 Task: Create in the project VentureTech in Backlog an issue 'Develop a new tool for automated testing of voice assistants', assign it to team member softage.2@softage.net and change the status to IN PROGRESS.
Action: Mouse moved to (225, 307)
Screenshot: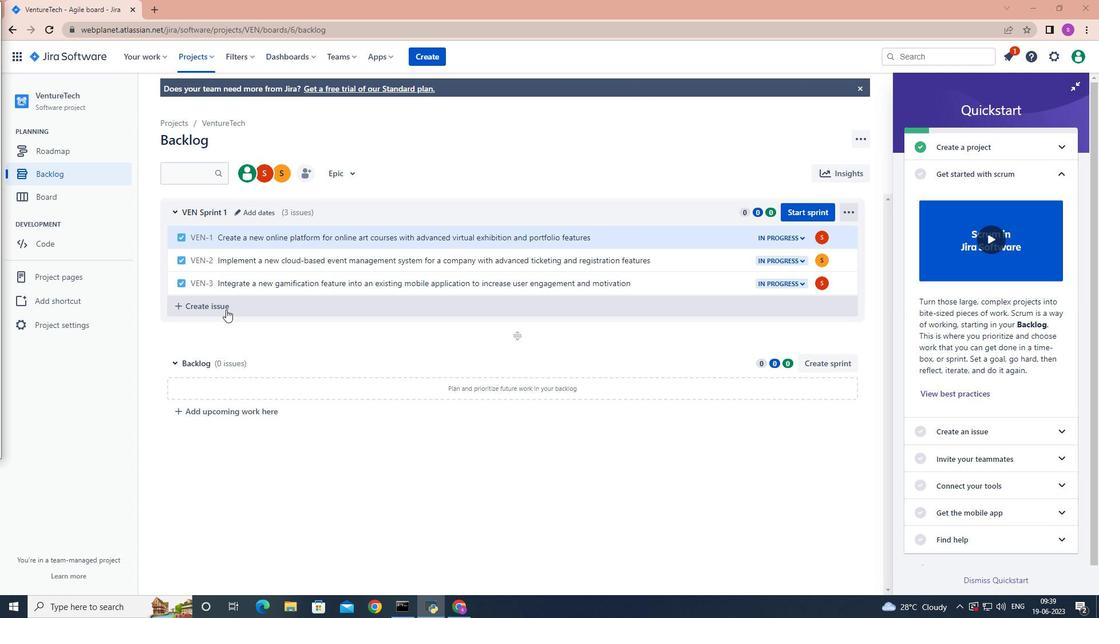 
Action: Mouse pressed left at (225, 307)
Screenshot: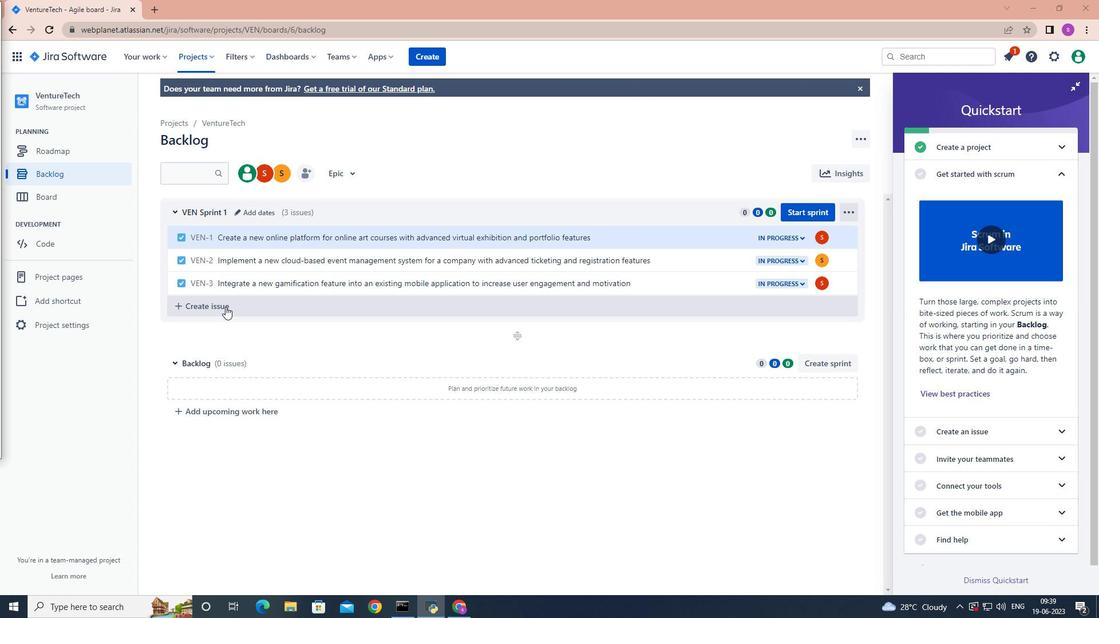 
Action: Mouse moved to (225, 307)
Screenshot: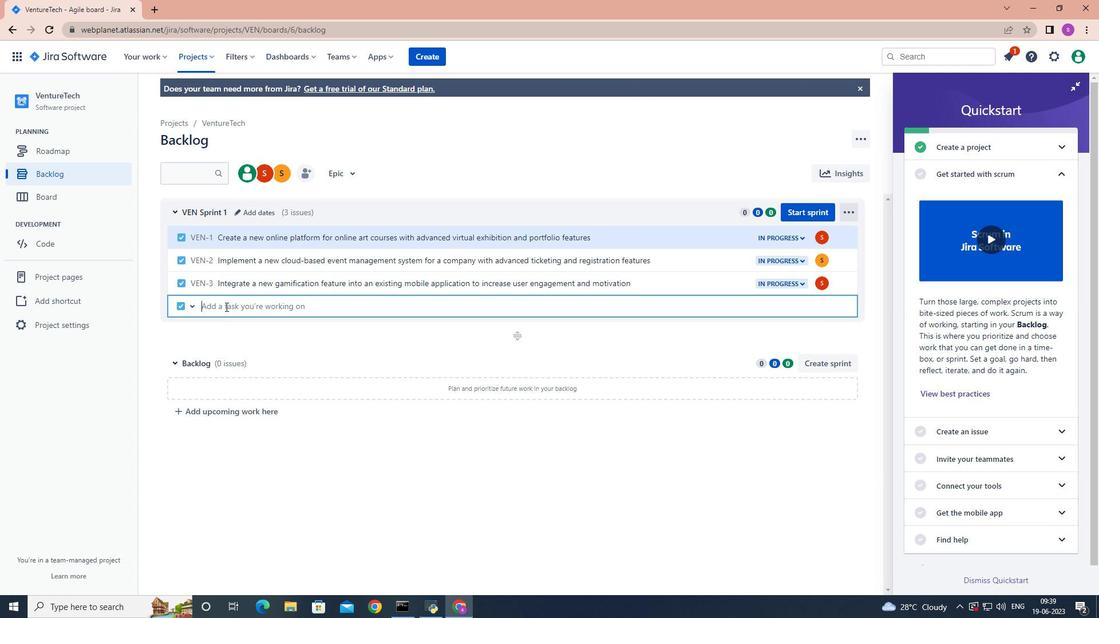 
Action: Key pressed <Key.shift>Develop<Key.space>a<Key.space>new<Key.space>tool<Key.space>for<Key.space>automated<Key.space>testing<Key.space>of<Key.space>voice<Key.space>assistam<Key.backspace>nts<Key.enter>
Screenshot: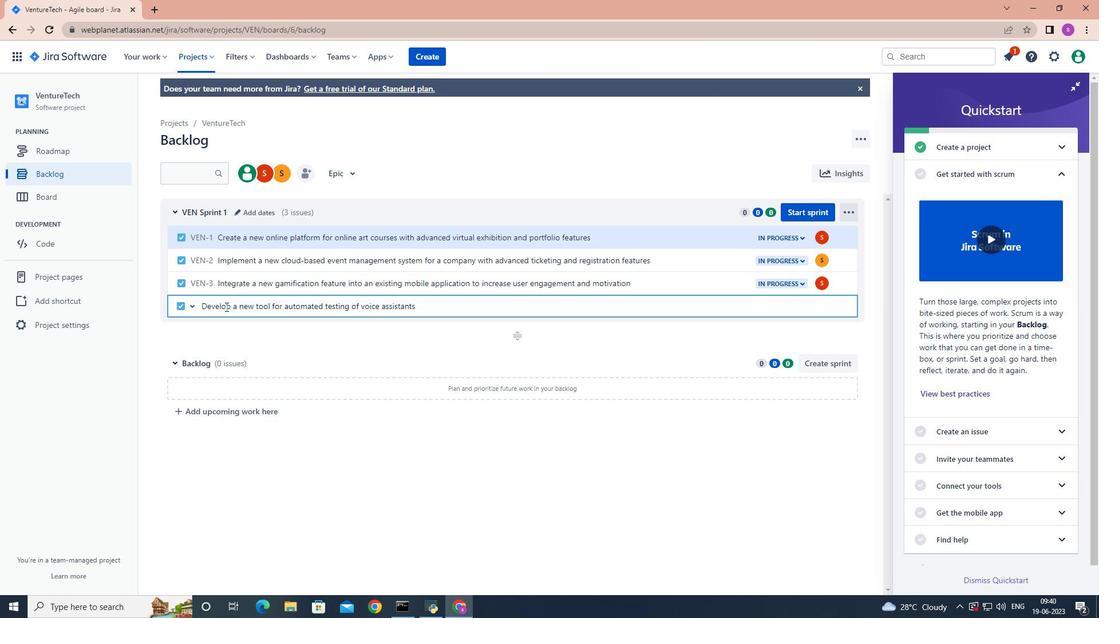 
Action: Mouse moved to (822, 305)
Screenshot: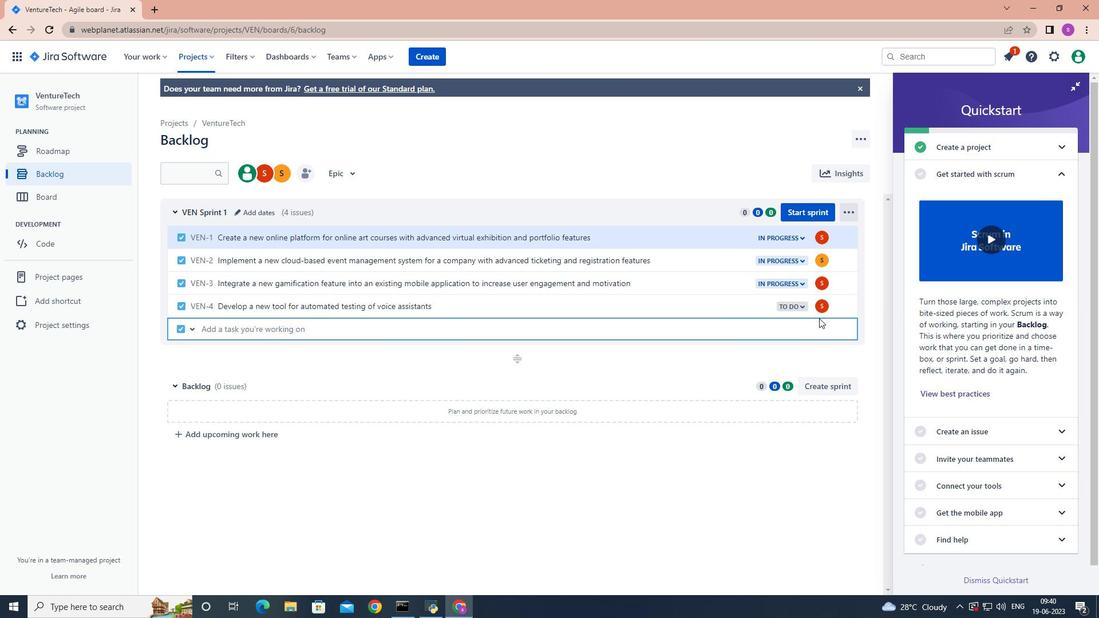 
Action: Mouse pressed left at (822, 305)
Screenshot: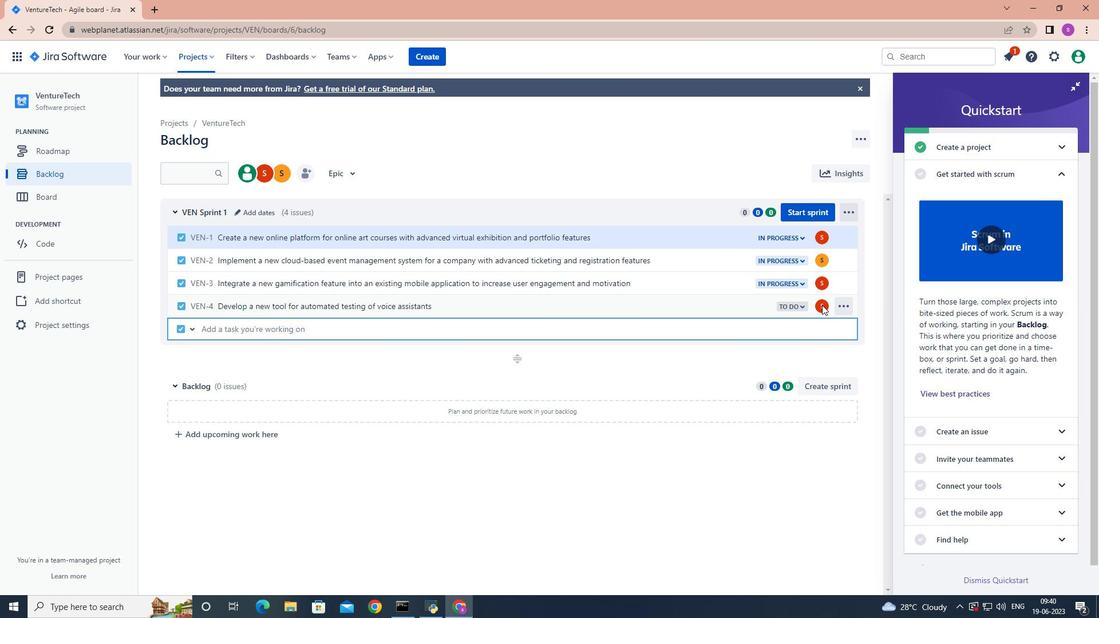 
Action: Mouse moved to (823, 305)
Screenshot: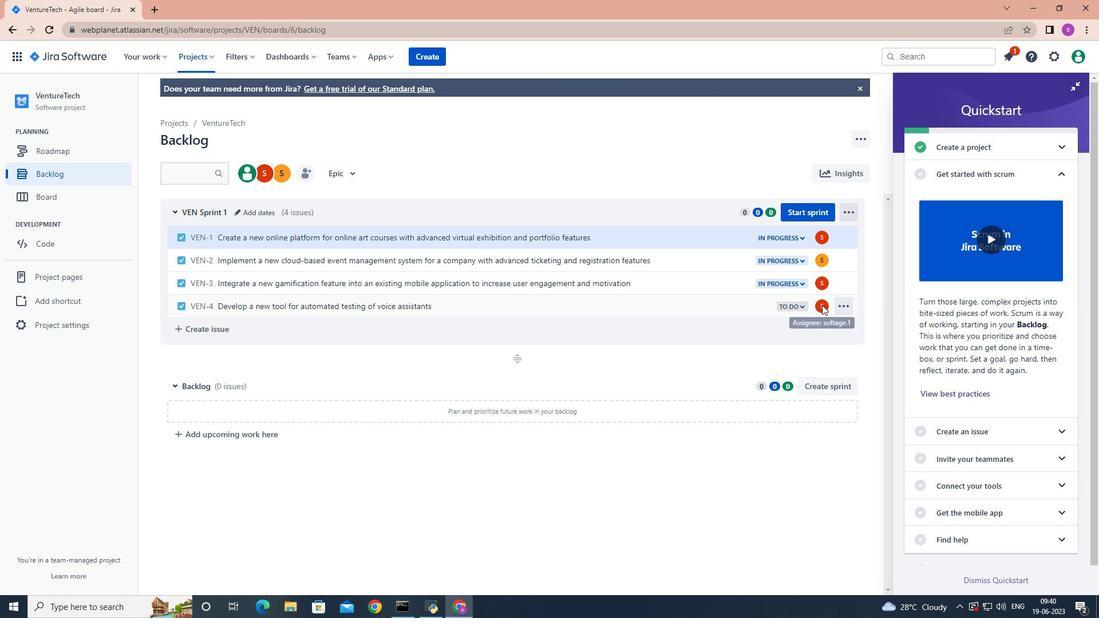 
Action: Mouse pressed left at (823, 305)
Screenshot: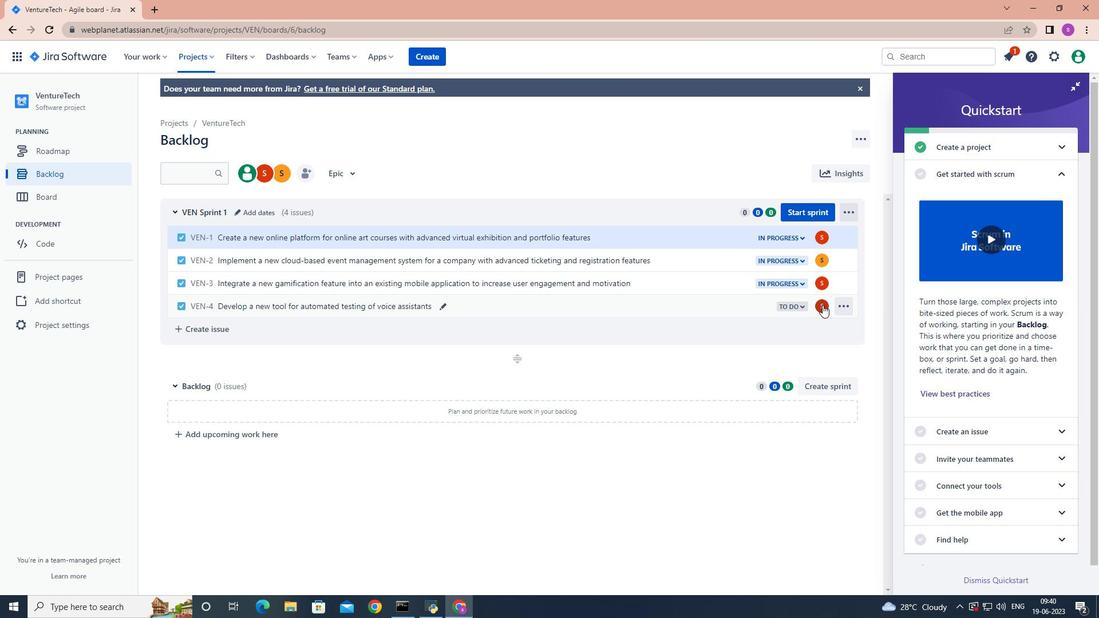 
Action: Mouse moved to (823, 305)
Screenshot: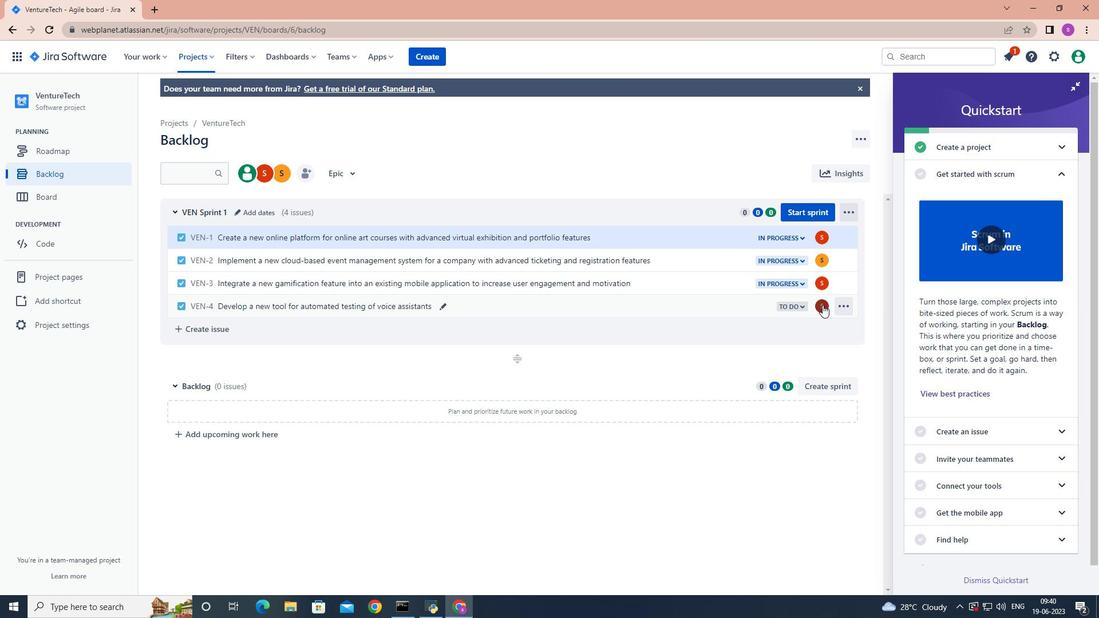 
Action: Key pressed softage.2
Screenshot: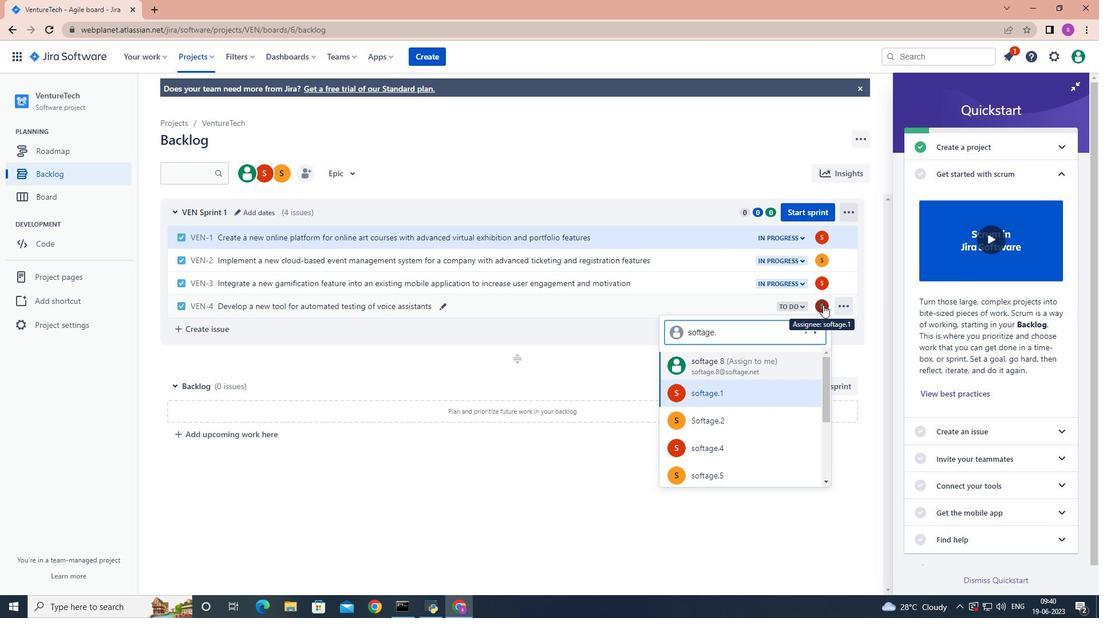 
Action: Mouse moved to (741, 380)
Screenshot: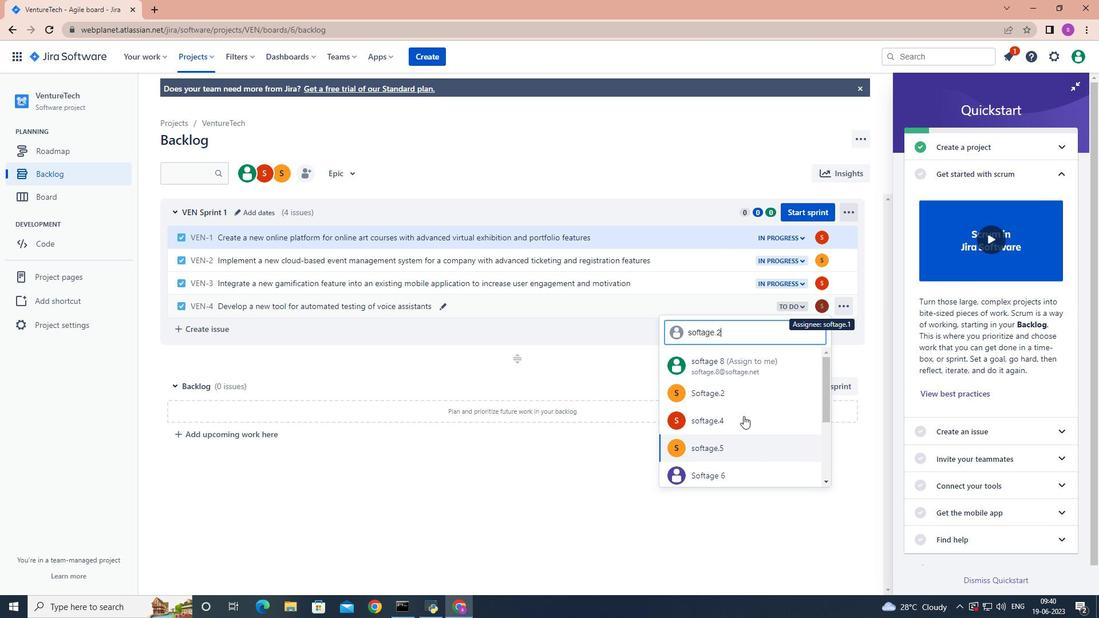 
Action: Mouse pressed left at (741, 380)
Screenshot: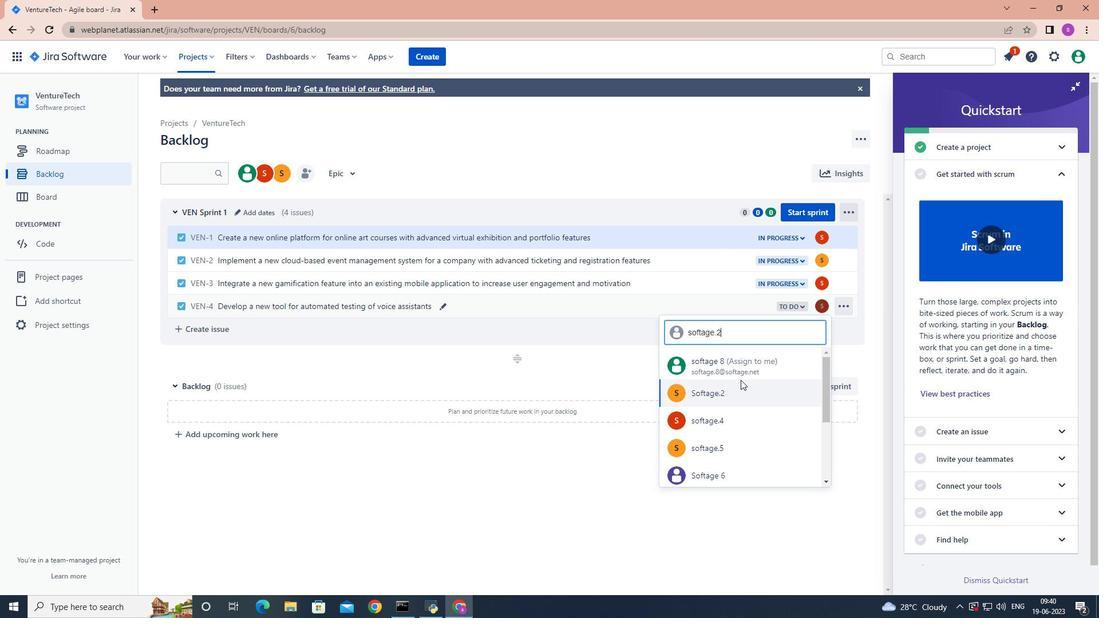 
Action: Mouse moved to (820, 306)
Screenshot: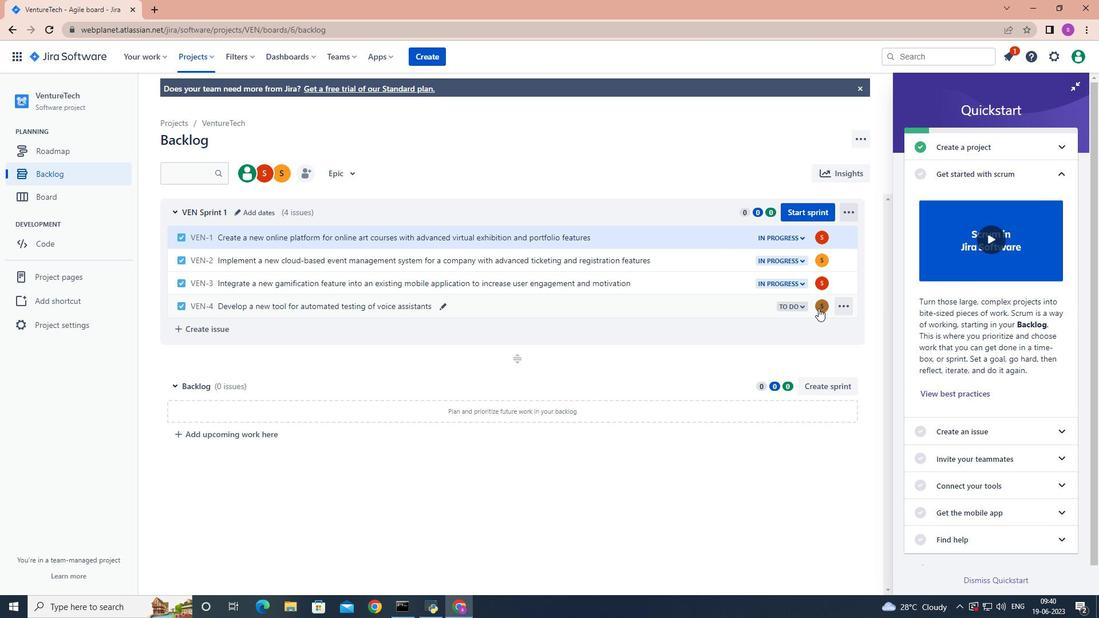 
Action: Mouse pressed left at (820, 306)
Screenshot: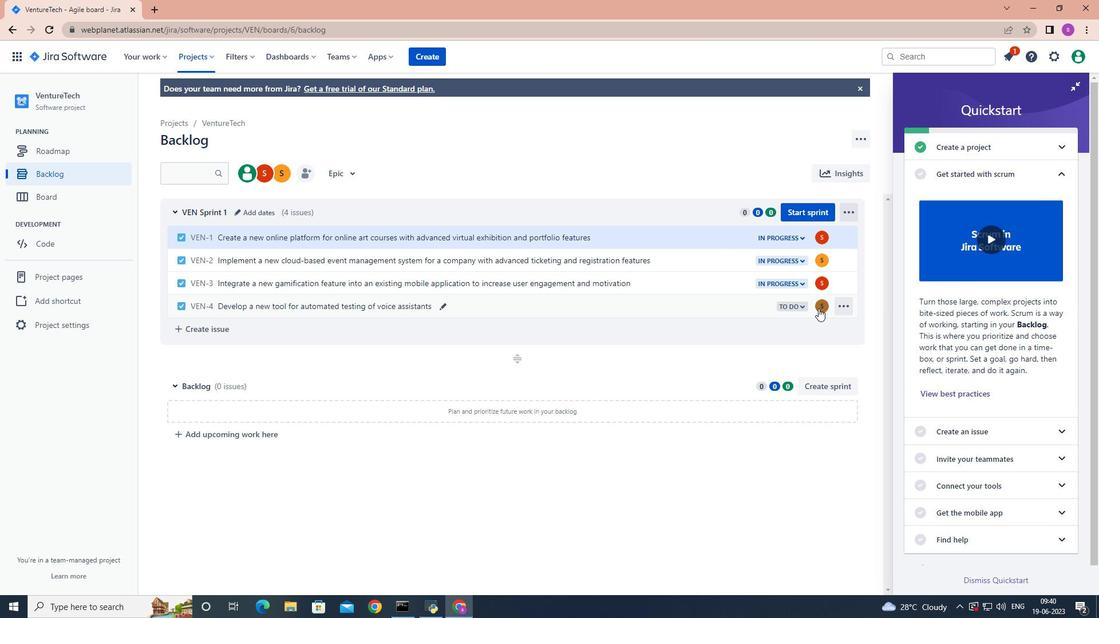 
Action: Mouse moved to (801, 307)
Screenshot: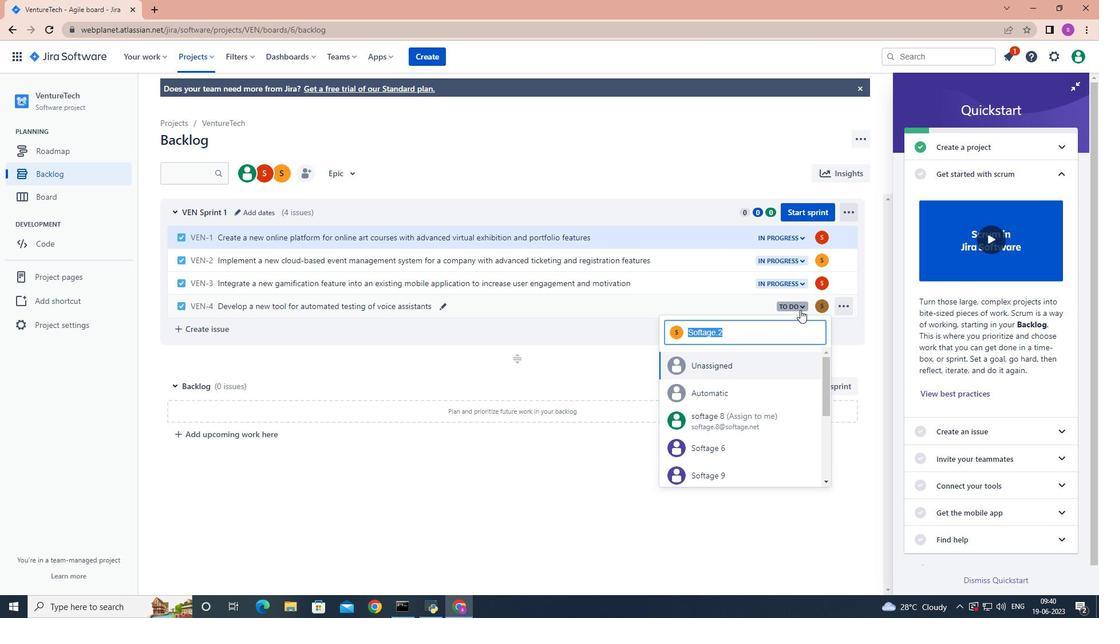 
Action: Mouse pressed left at (801, 307)
Screenshot: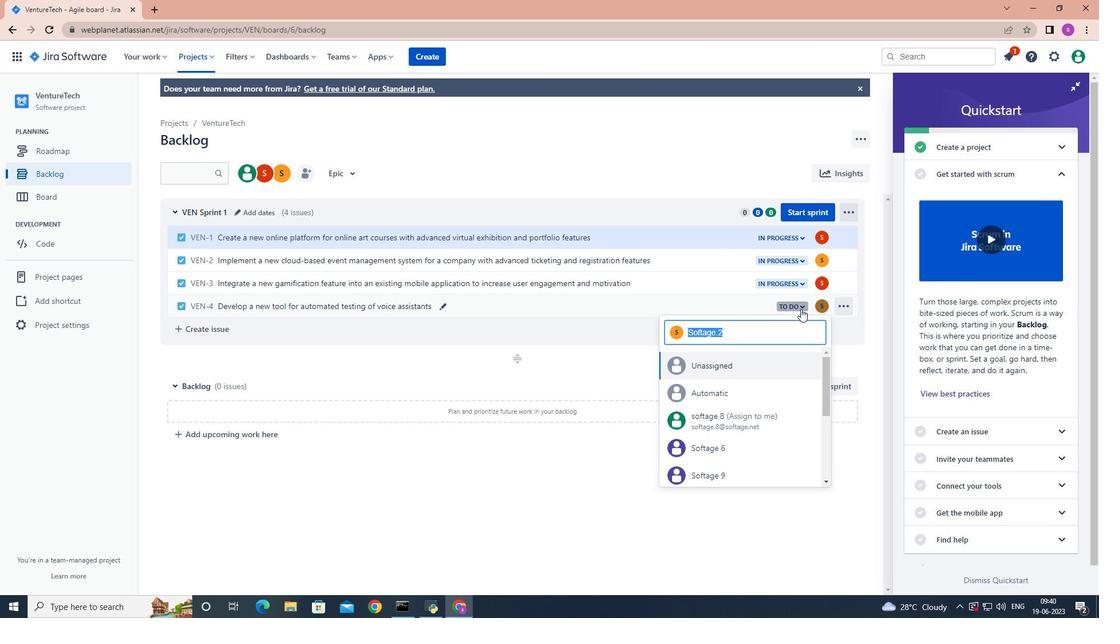 
Action: Mouse moved to (801, 323)
Screenshot: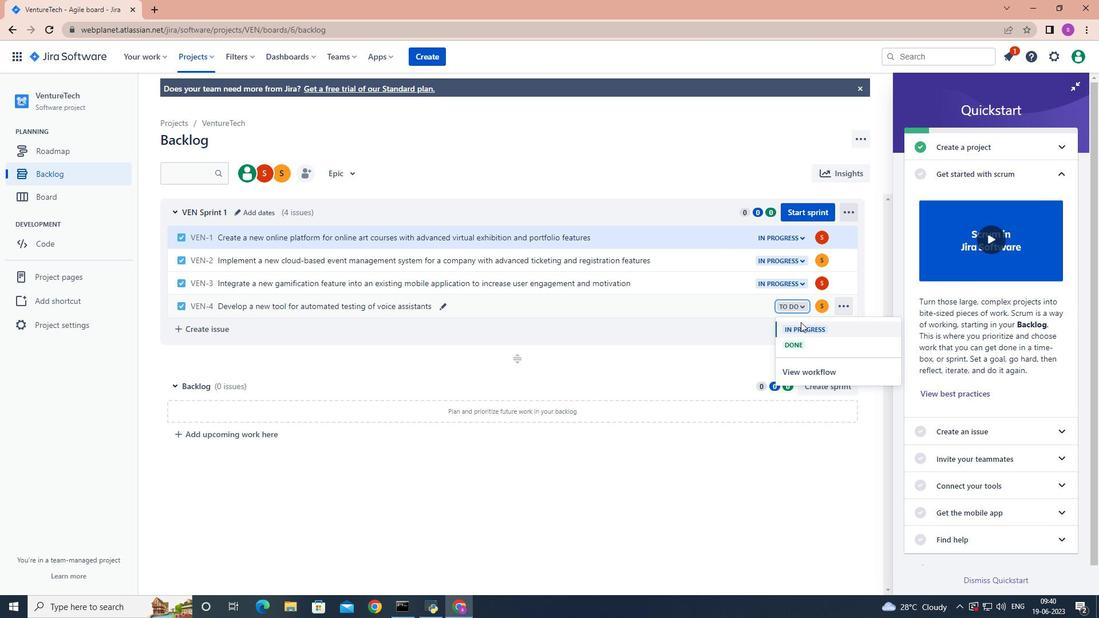 
Action: Mouse pressed left at (801, 323)
Screenshot: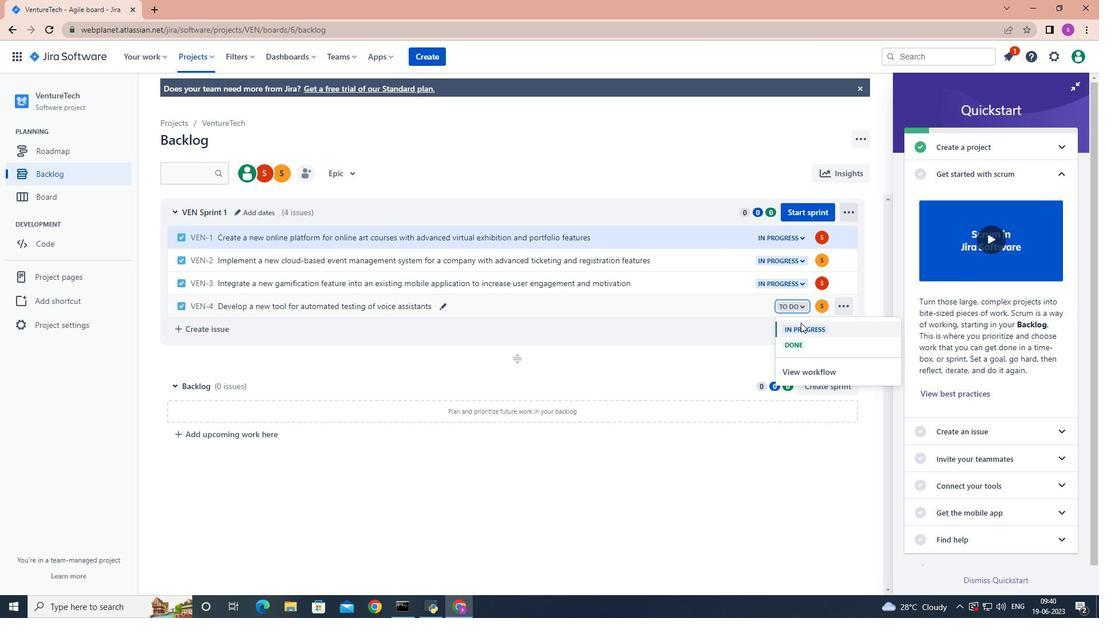 
Action: Mouse moved to (610, 529)
Screenshot: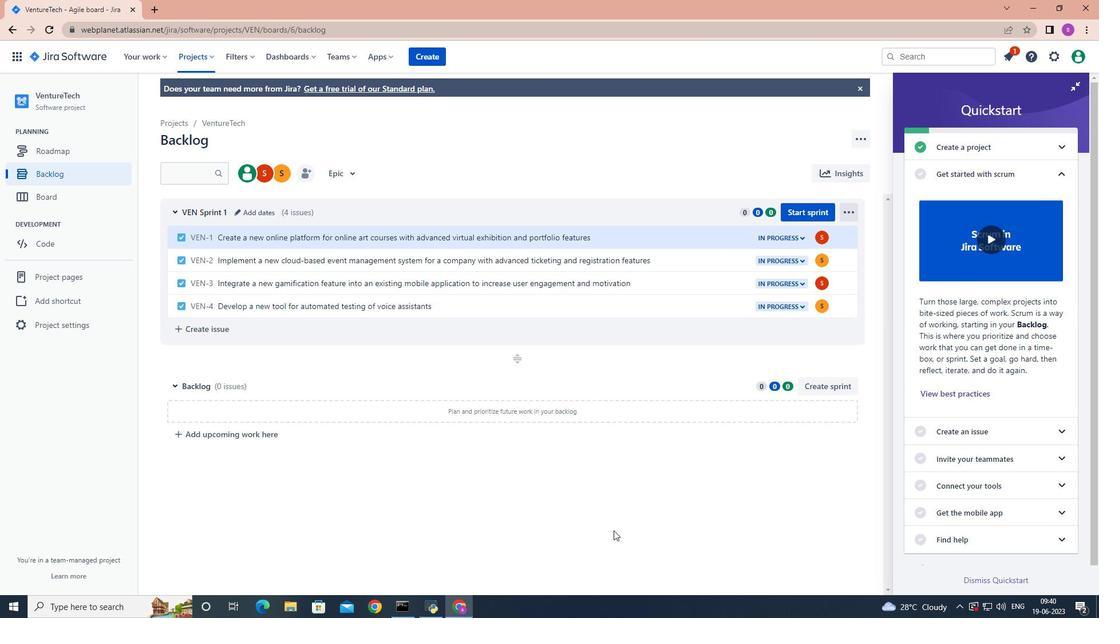 
